 Task: Use the formula "PHI" in spreadsheet "Project protfolio".
Action: Key pressed '='
Screenshot: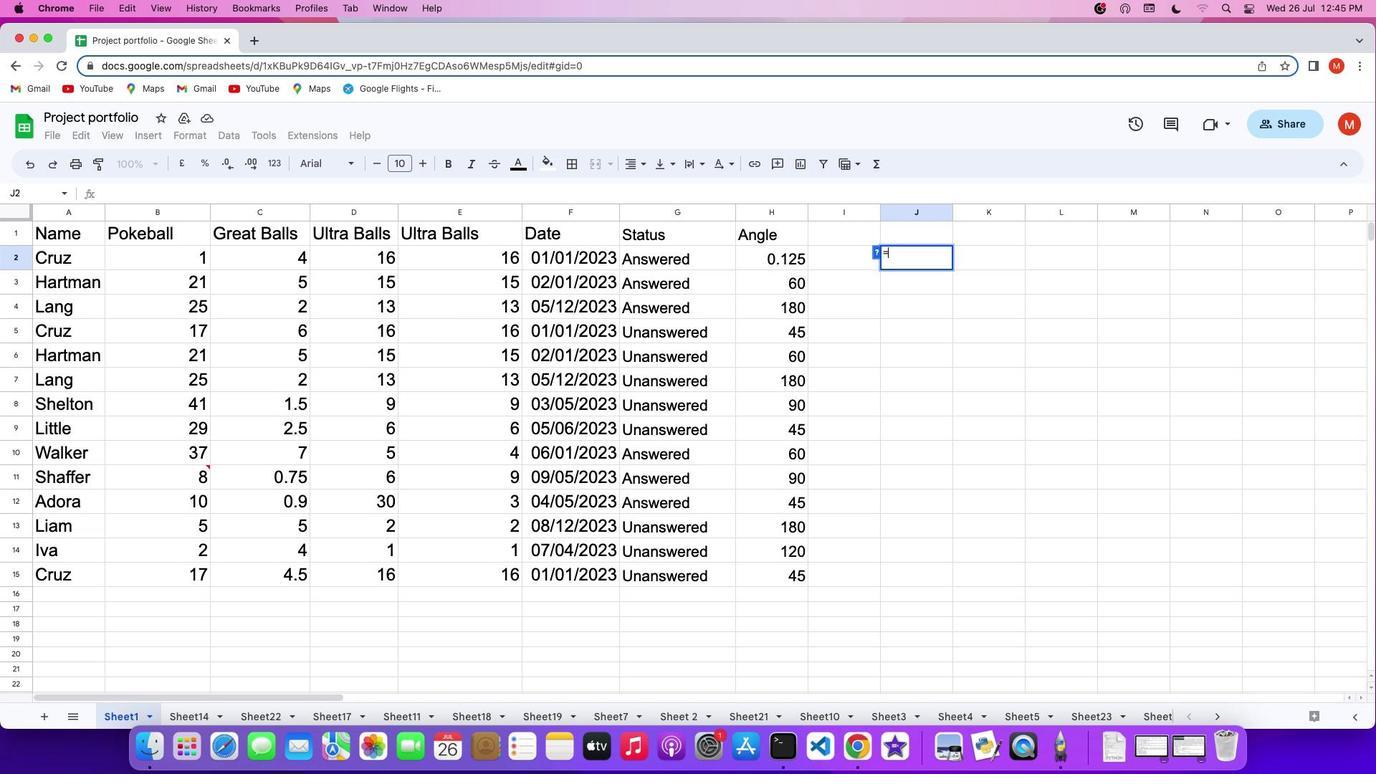 
Action: Mouse moved to (792, 569)
Screenshot: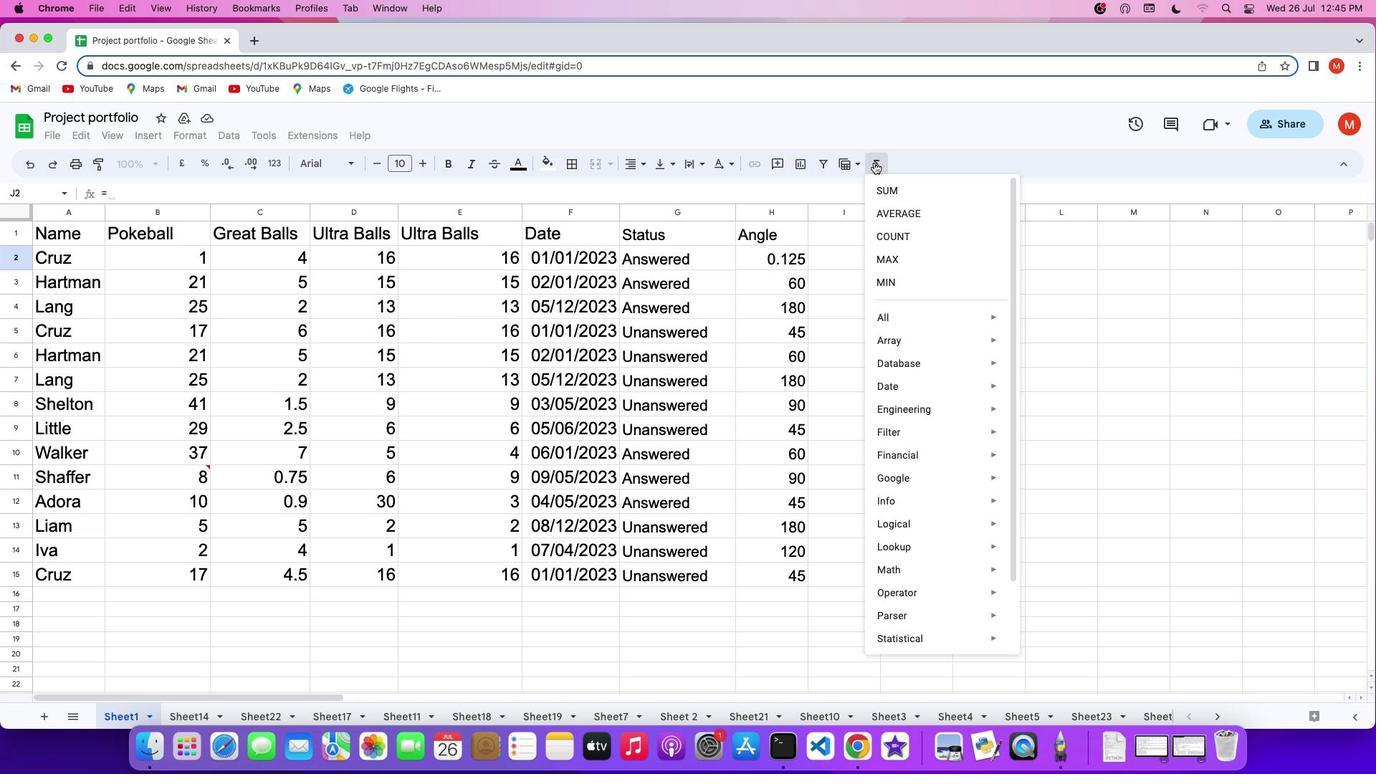 
Action: Mouse pressed left at (792, 569)
Screenshot: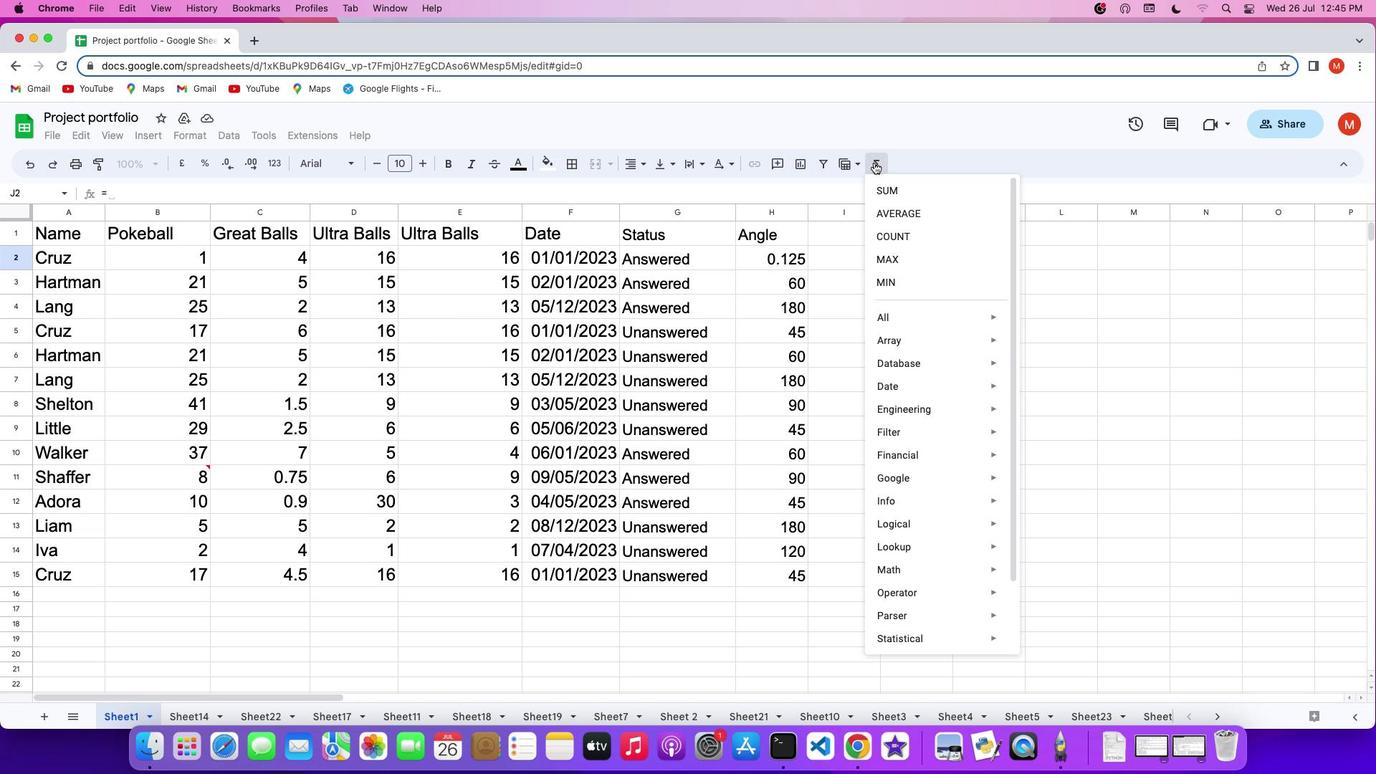
Action: Mouse moved to (792, 568)
Screenshot: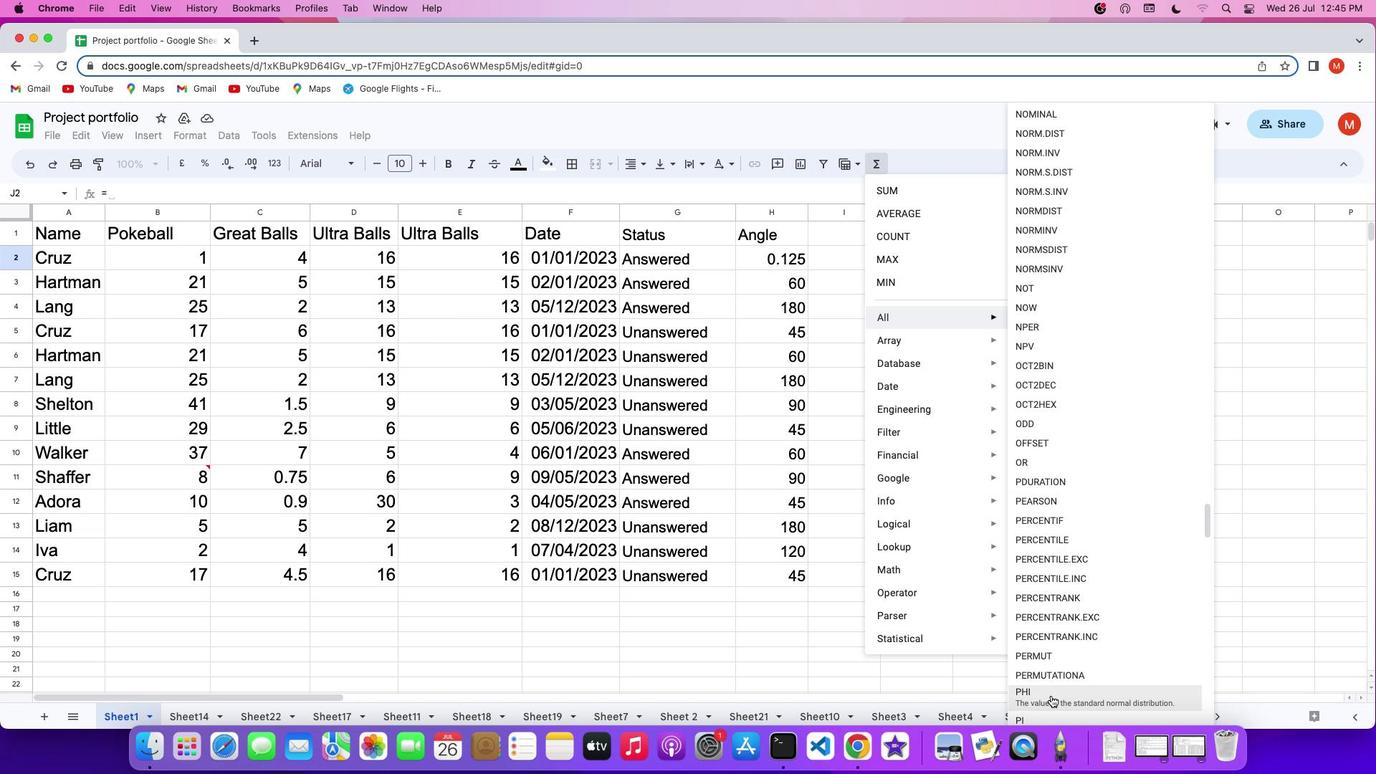 
Action: Mouse pressed left at (792, 568)
Screenshot: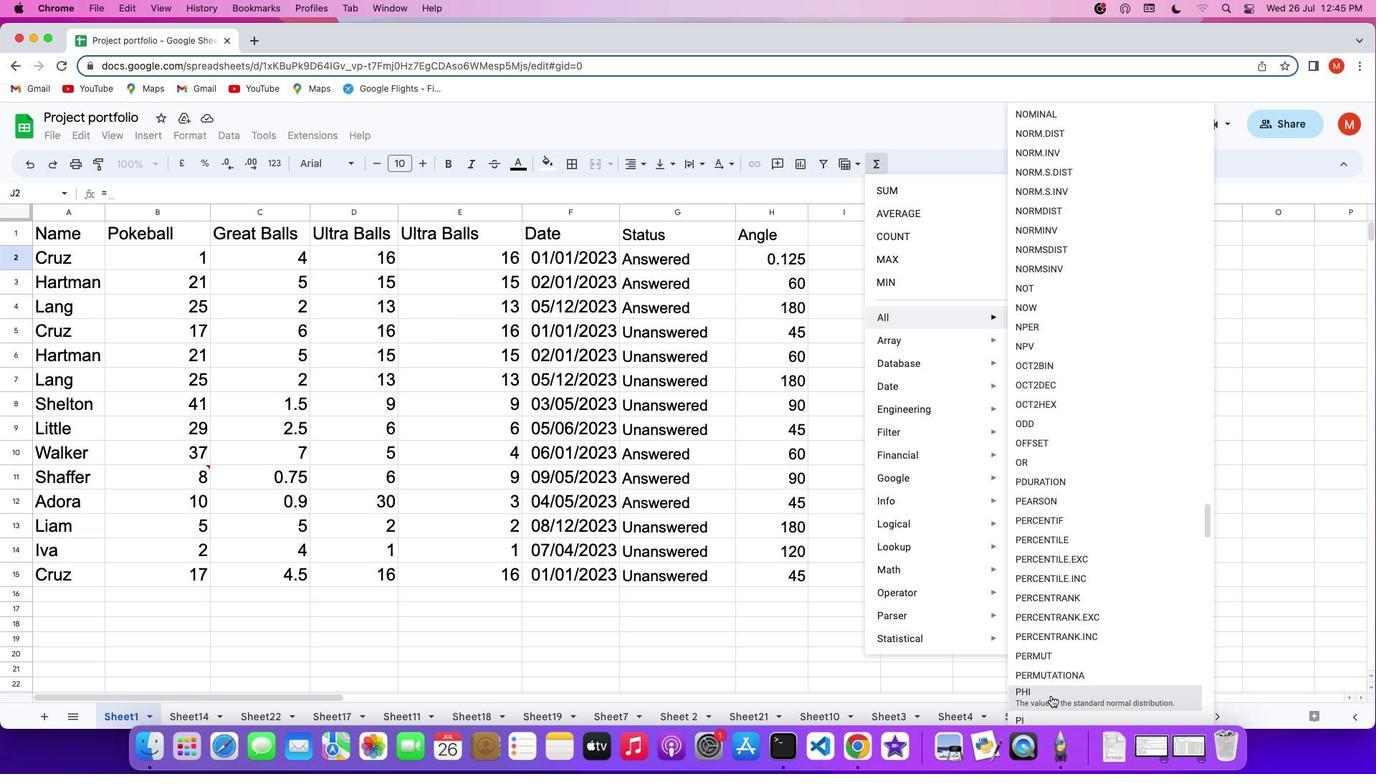 
Action: Key pressed '0''.''2''5'Key.enter
Screenshot: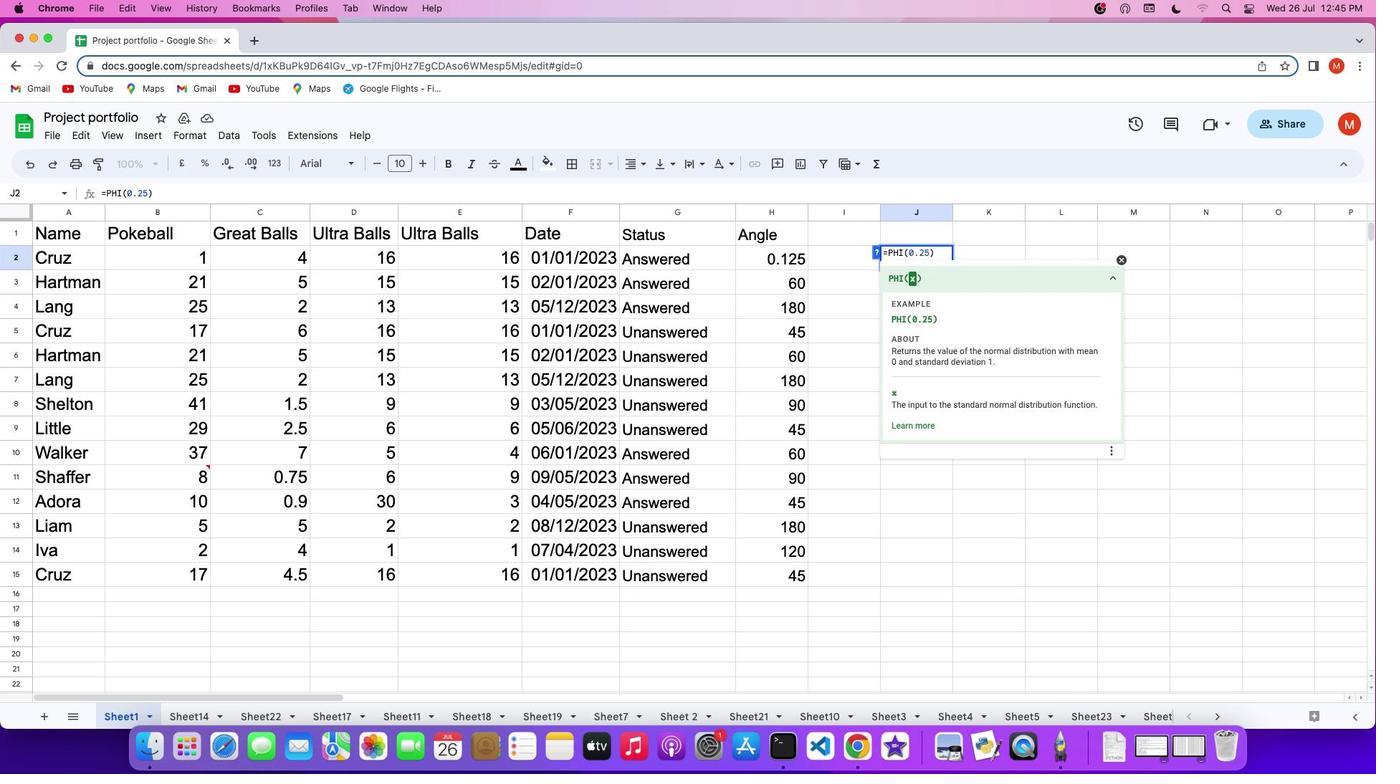 
